Task: Select the Buenos Aires Time as time zone for the schedule.
Action: Mouse moved to (302, 182)
Screenshot: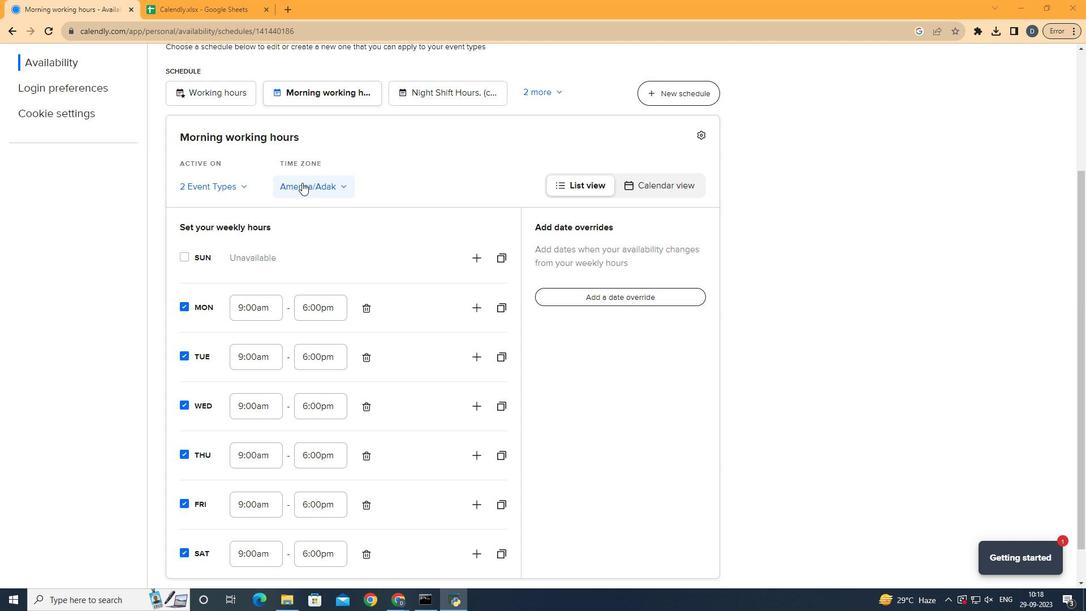 
Action: Mouse pressed left at (302, 182)
Screenshot: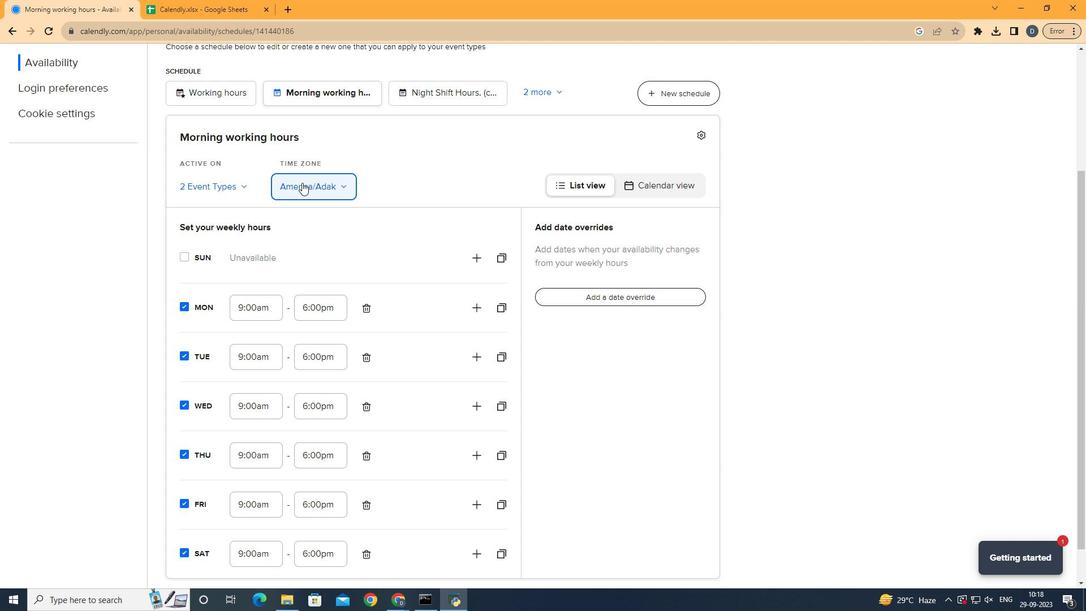 
Action: Mouse moved to (370, 337)
Screenshot: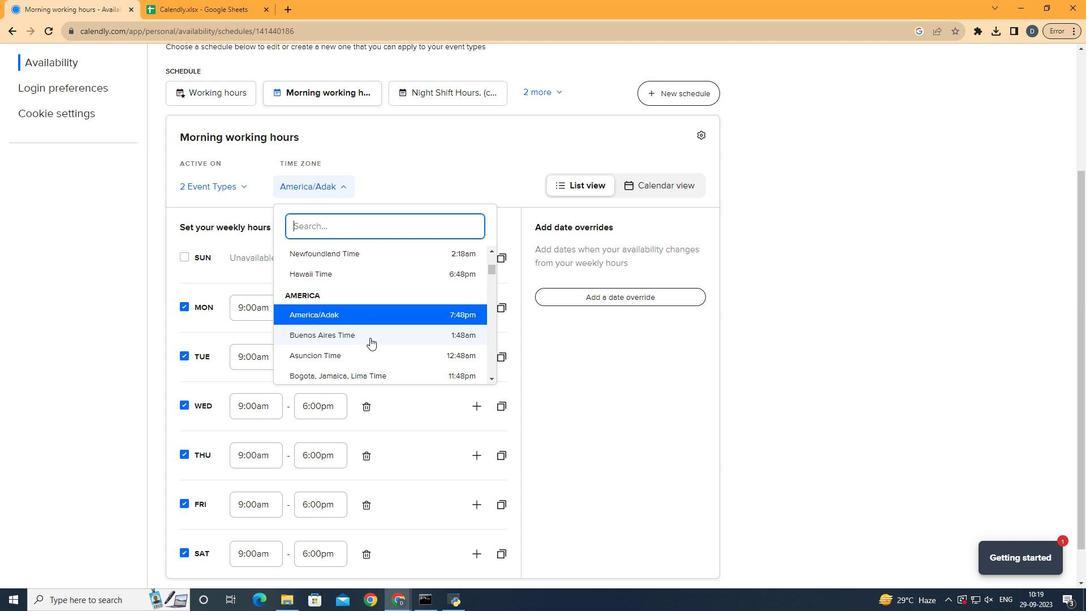
Action: Mouse pressed left at (370, 337)
Screenshot: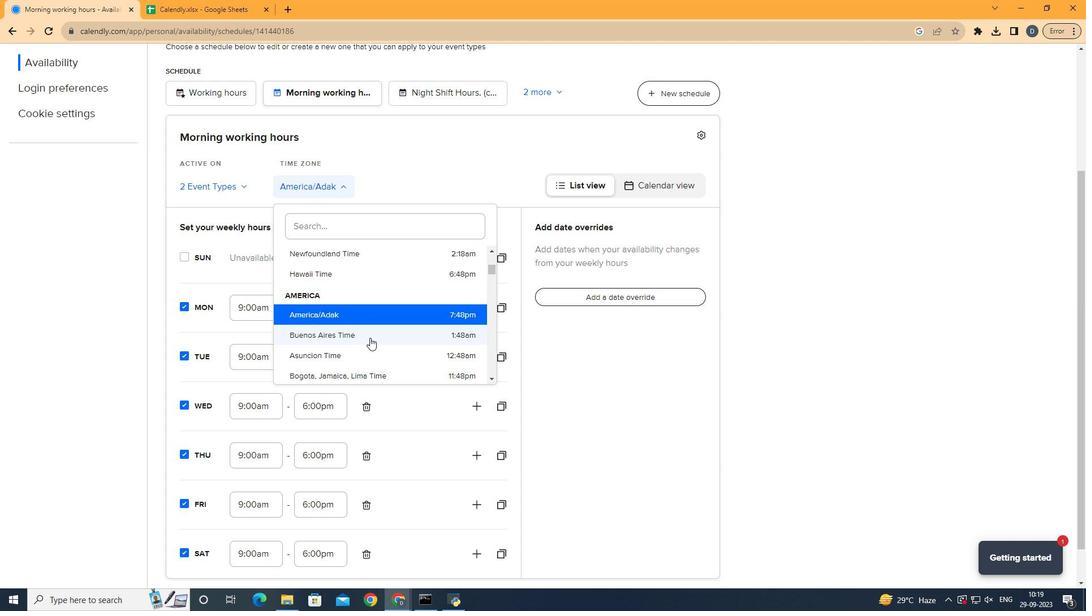 
Action: Mouse moved to (423, 189)
Screenshot: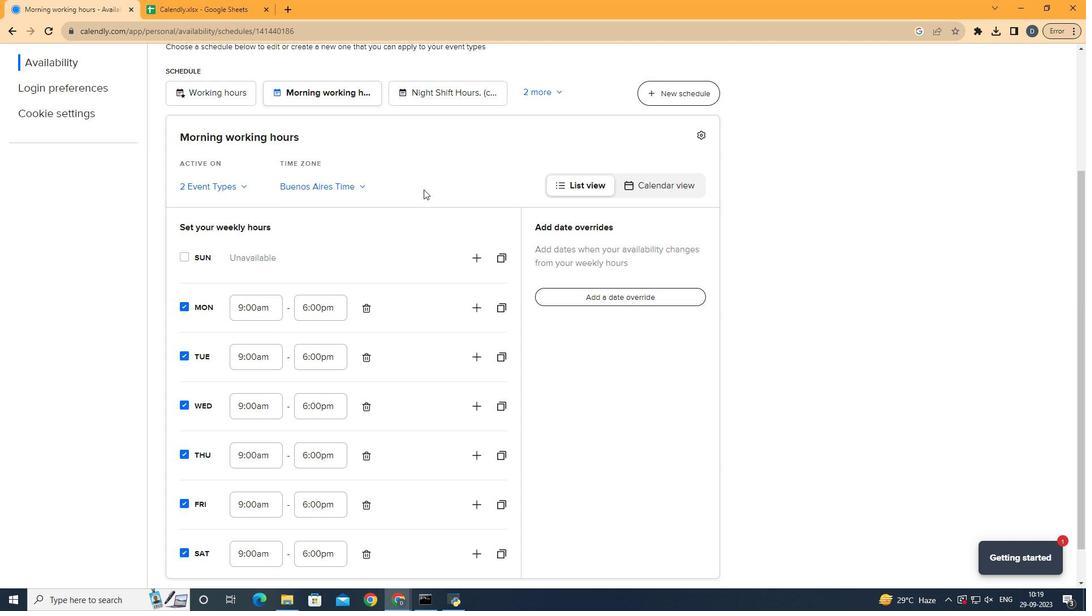 
